 Task: In the Contact  Willow.Rodriguez@GMX.com, schedule and save the meeting with title: 'Product Demo and Service Presentation', Select date: '22 August, 2023', select start time: 3:00:PM. Add location on call (718) 987-6559 with meeting description: For further discussion on products, kindly join the meeting.. Logged in from softage.6@softage.net
Action: Mouse moved to (89, 74)
Screenshot: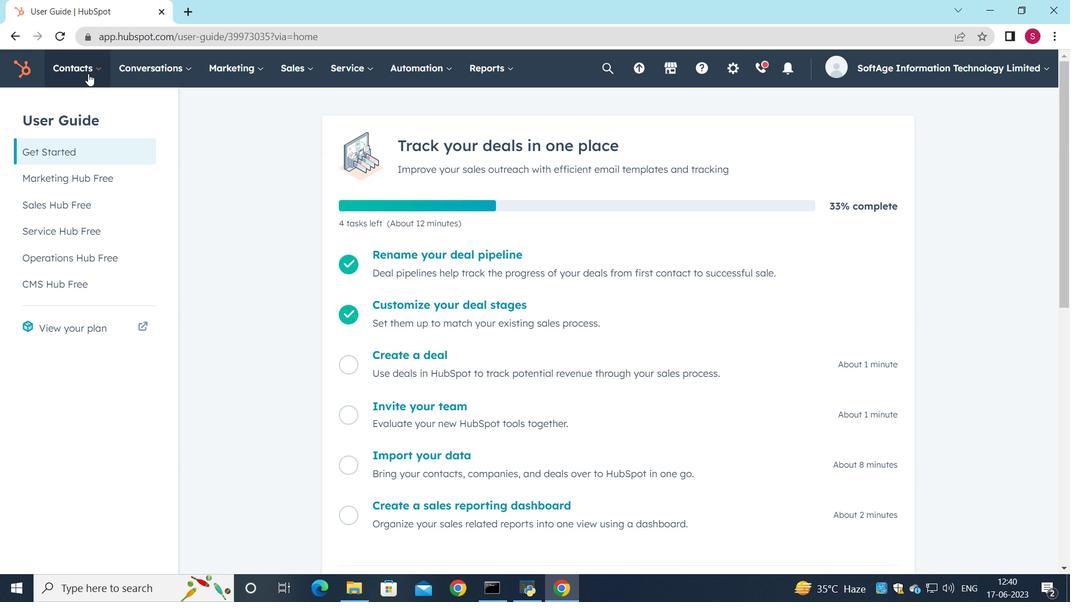 
Action: Mouse pressed left at (89, 74)
Screenshot: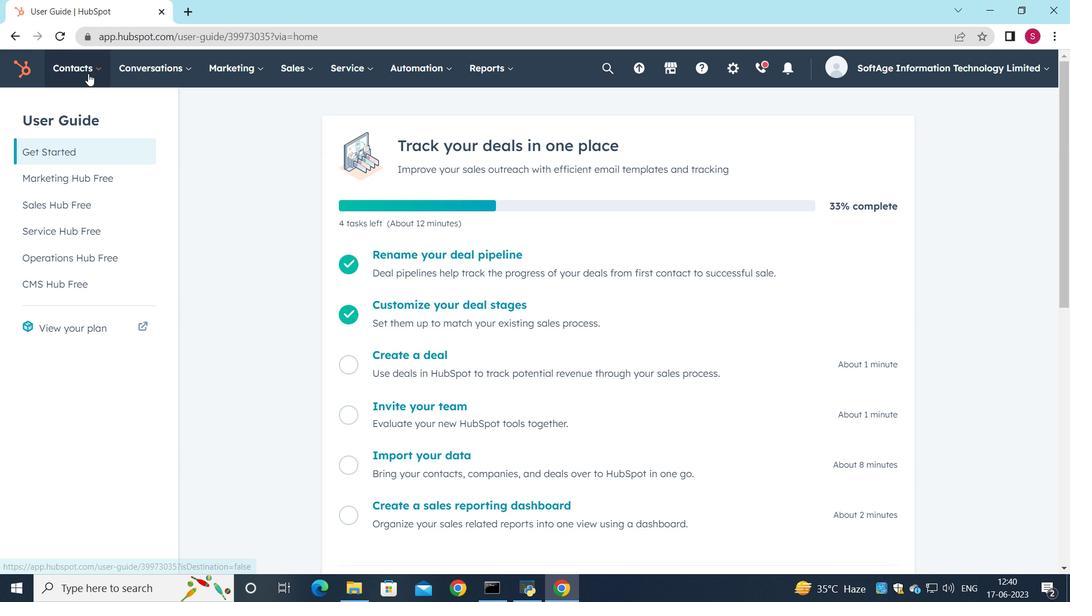 
Action: Mouse moved to (100, 117)
Screenshot: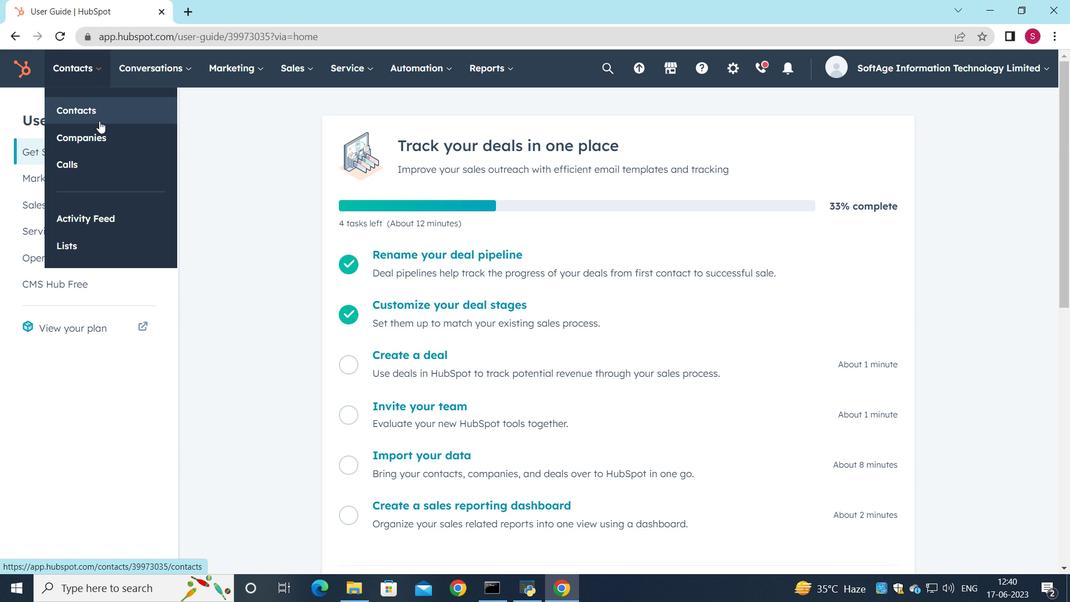 
Action: Mouse pressed left at (100, 117)
Screenshot: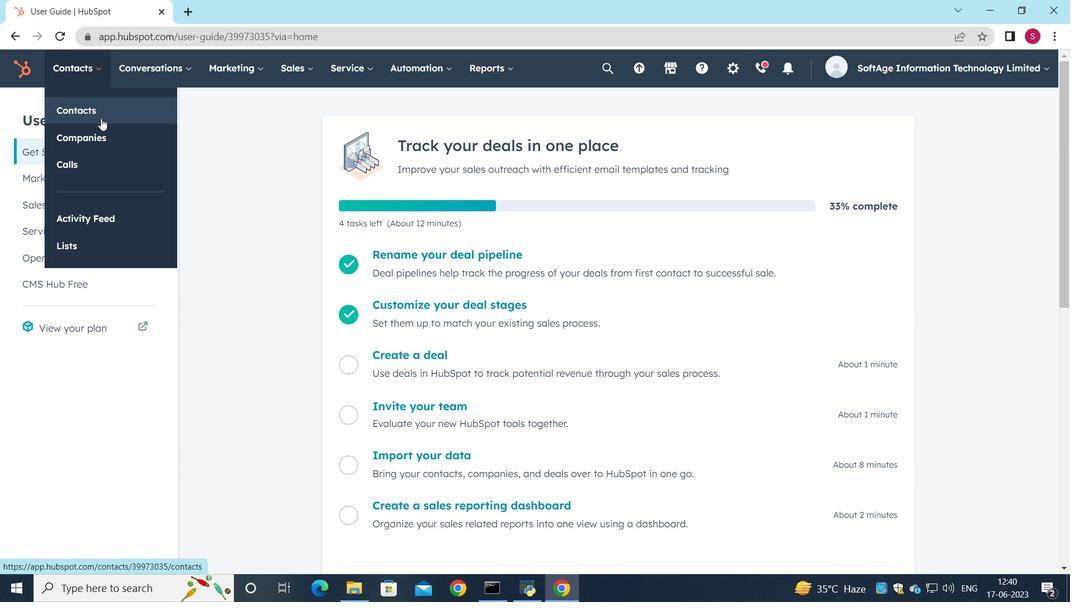 
Action: Mouse moved to (152, 234)
Screenshot: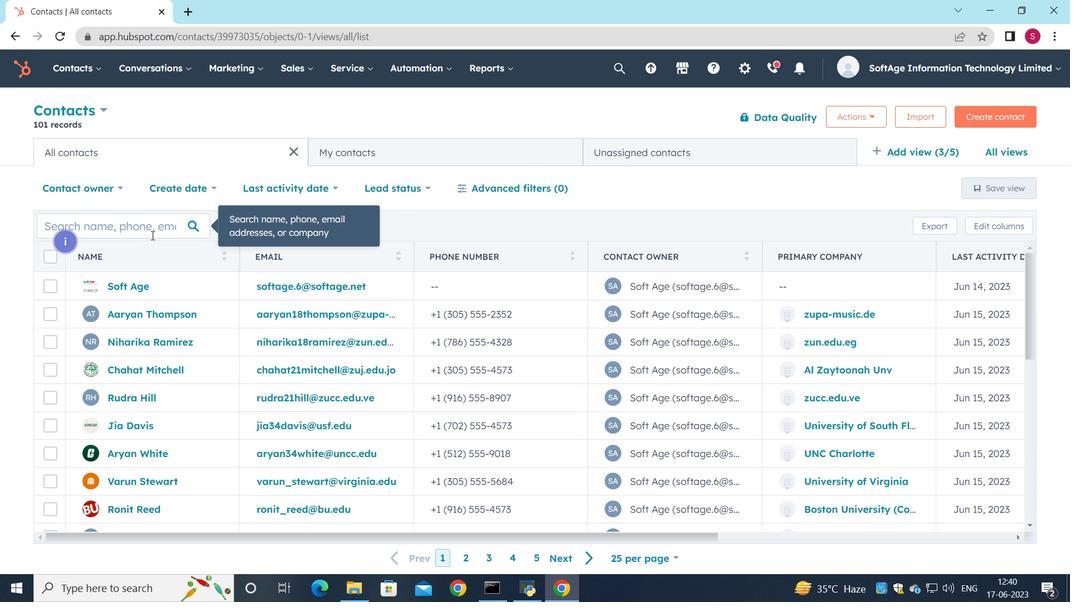 
Action: Mouse pressed left at (152, 234)
Screenshot: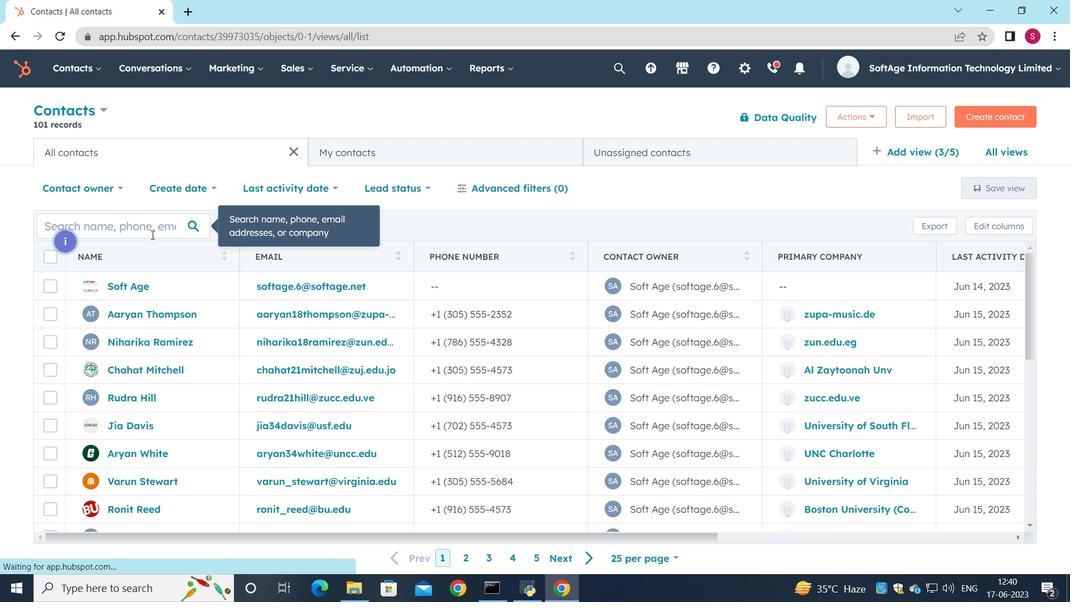 
Action: Key pressed <Key.shift>Willow.<Key.shift><Key.shift><Key.shift><Key.shift><Key.shift>Rodriguez<Key.shift><Key.shift>@<Key.shift>Gm<Key.backspace><Key.shift>Mx<Key.backspace><Key.shift><Key.shift>X.com
Screenshot: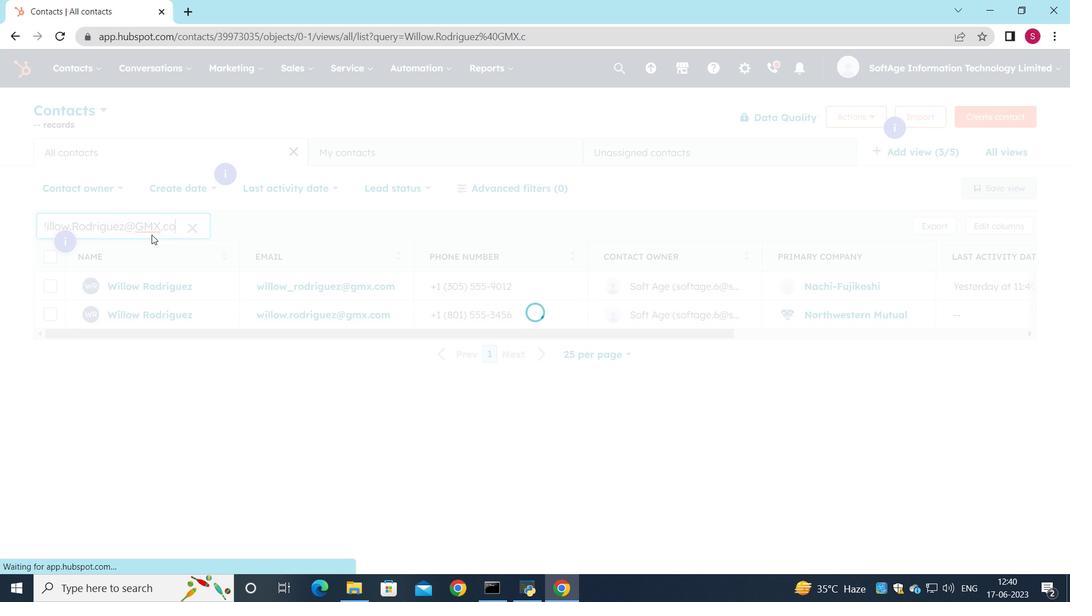 
Action: Mouse moved to (132, 286)
Screenshot: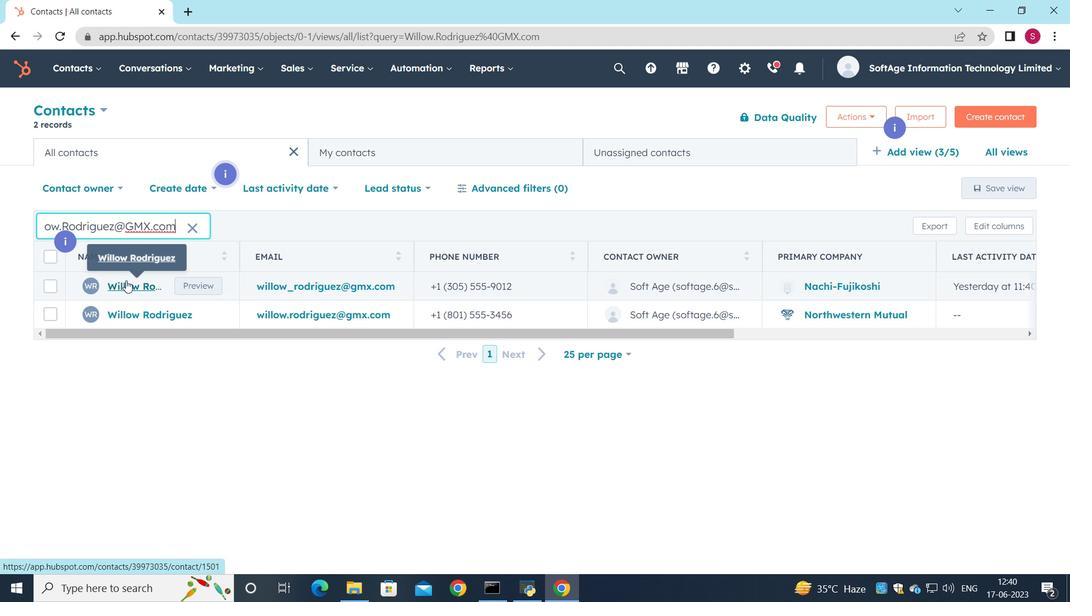 
Action: Mouse pressed left at (132, 286)
Screenshot: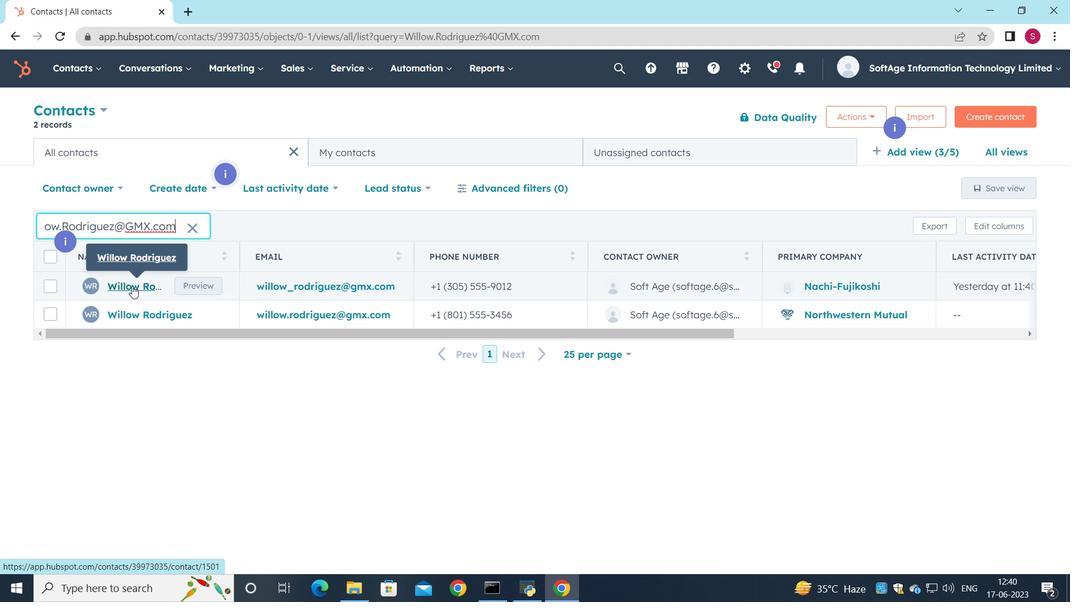 
Action: Mouse moved to (180, 237)
Screenshot: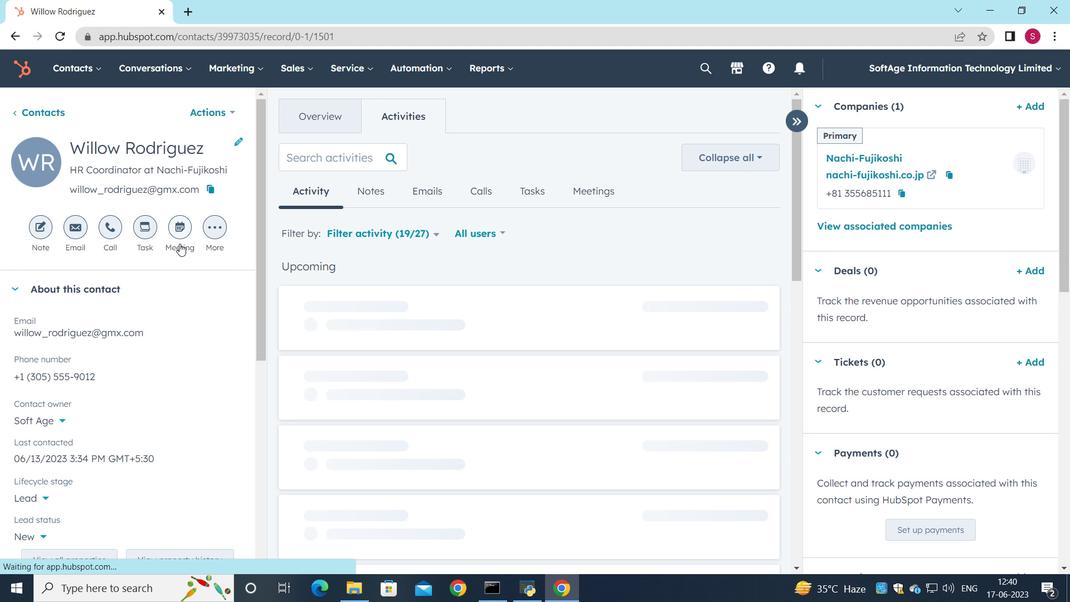 
Action: Mouse pressed left at (180, 237)
Screenshot: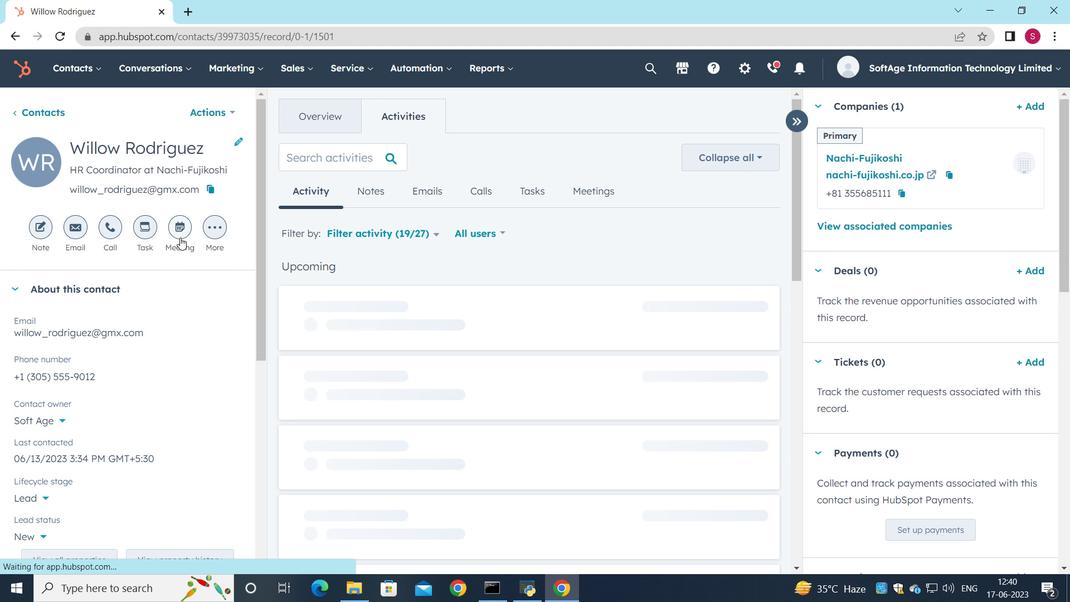 
Action: Mouse moved to (226, 208)
Screenshot: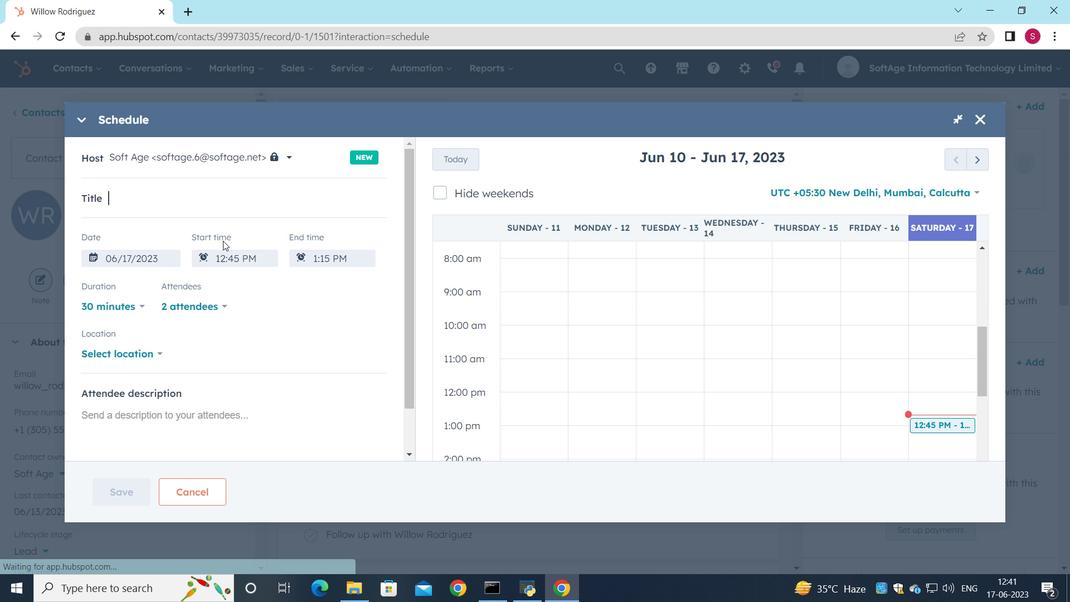 
Action: Key pressed <Key.shift>Product<Key.space><Key.shift>Demo<Key.space>and<Key.space><Key.shift>Service<Key.space><Key.shift>Presentation
Screenshot: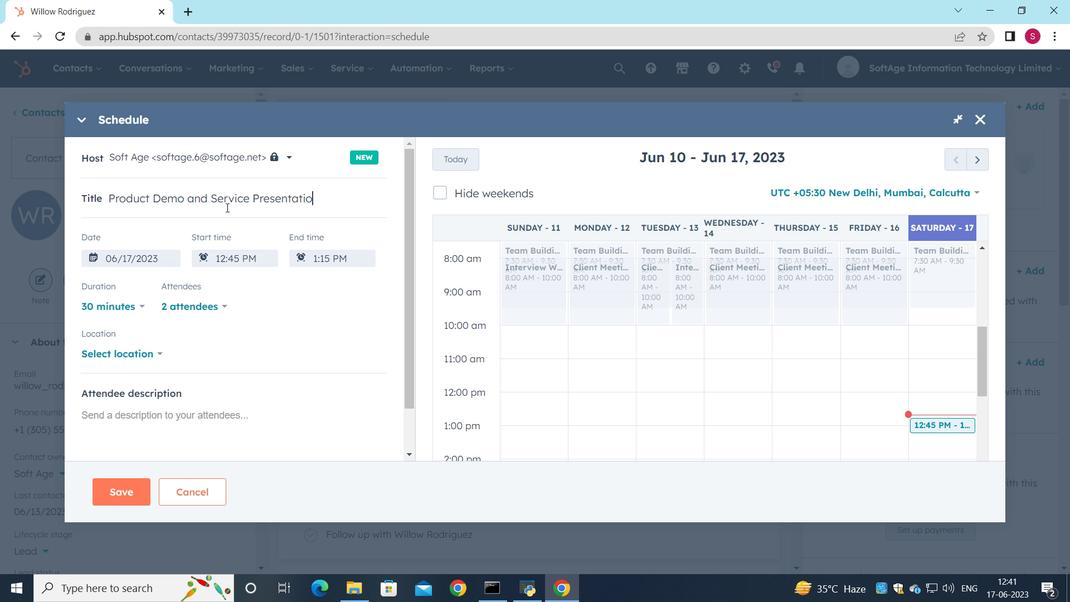 
Action: Mouse moved to (980, 155)
Screenshot: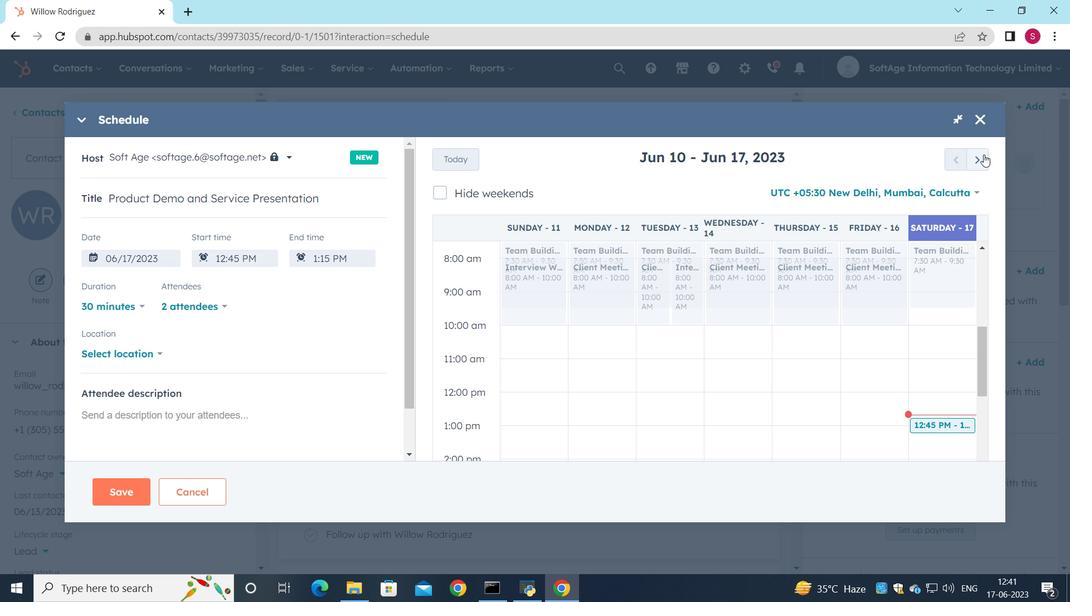 
Action: Mouse pressed left at (980, 155)
Screenshot: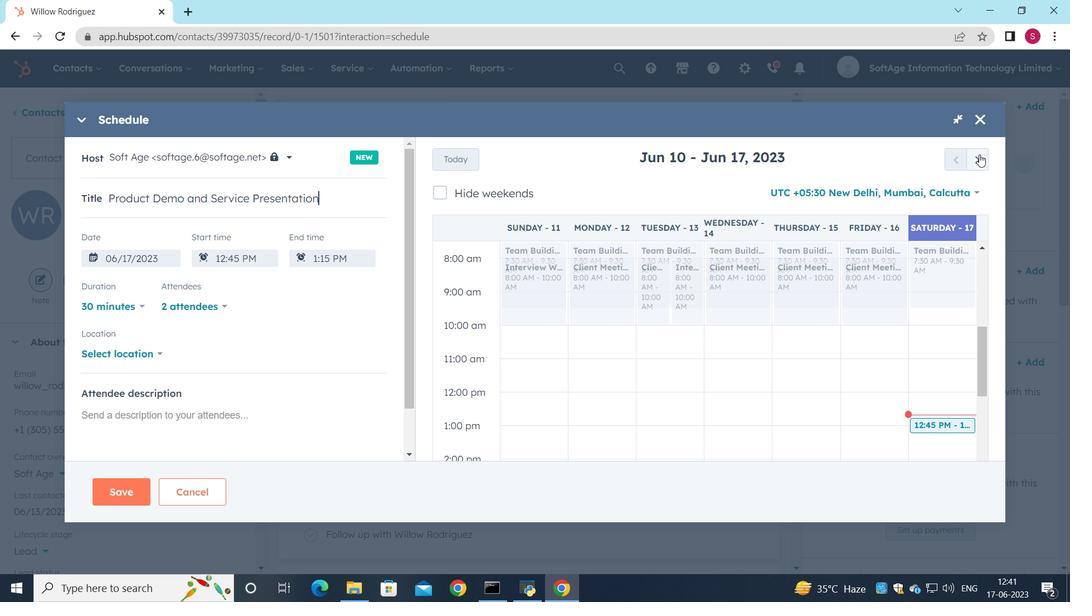 
Action: Mouse pressed left at (980, 155)
Screenshot: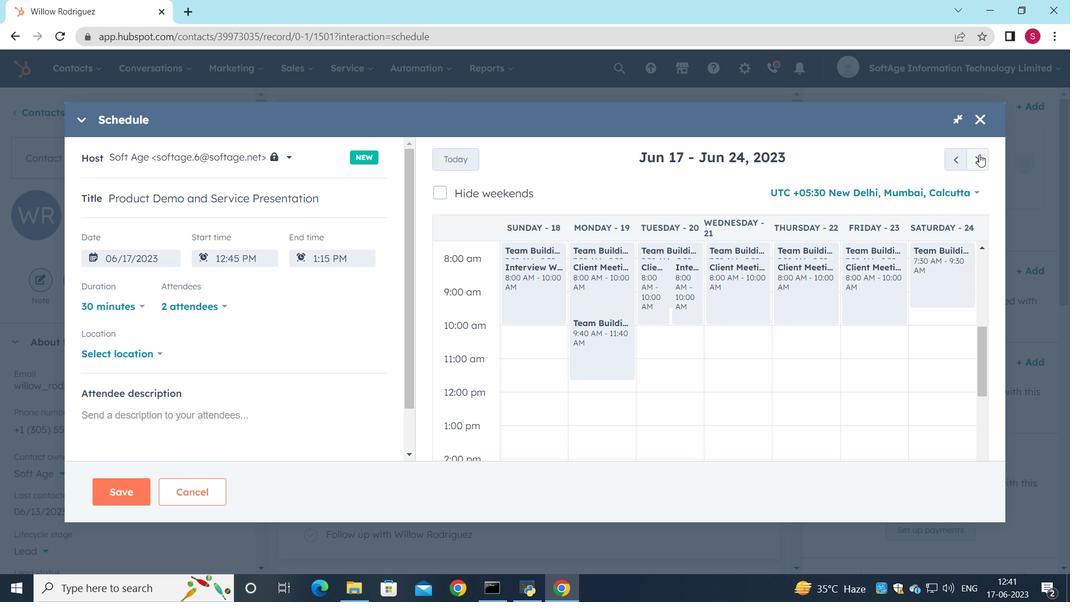 
Action: Mouse pressed left at (980, 155)
Screenshot: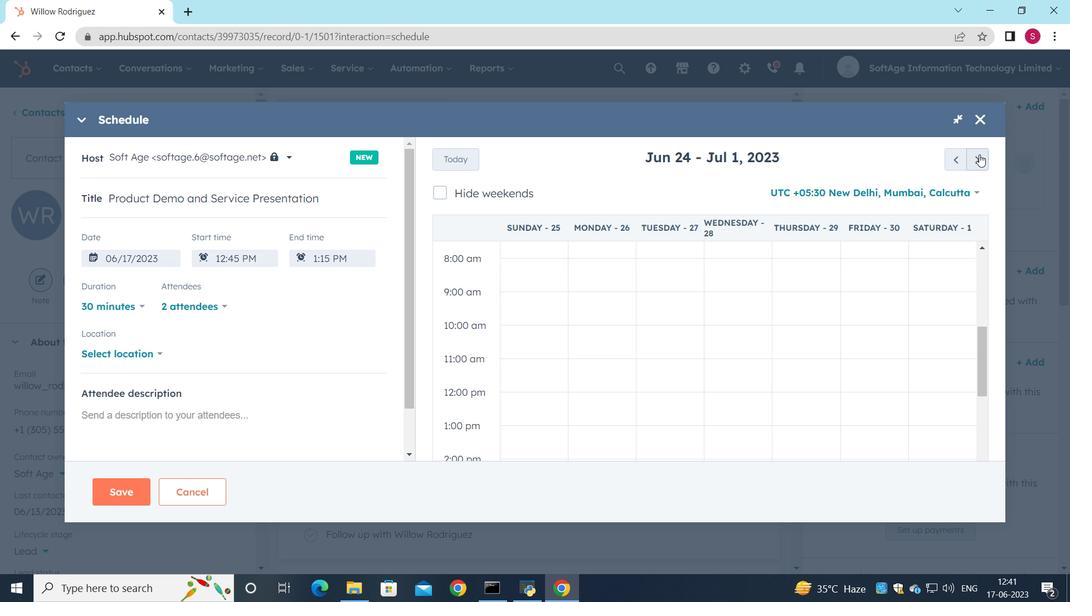 
Action: Mouse pressed left at (980, 155)
Screenshot: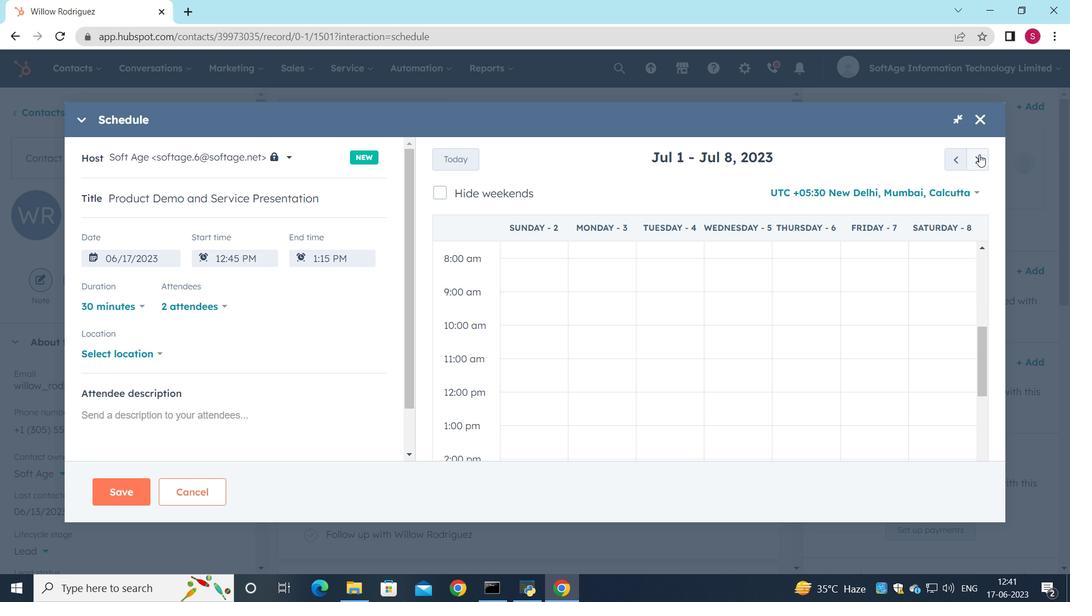 
Action: Mouse pressed left at (980, 155)
Screenshot: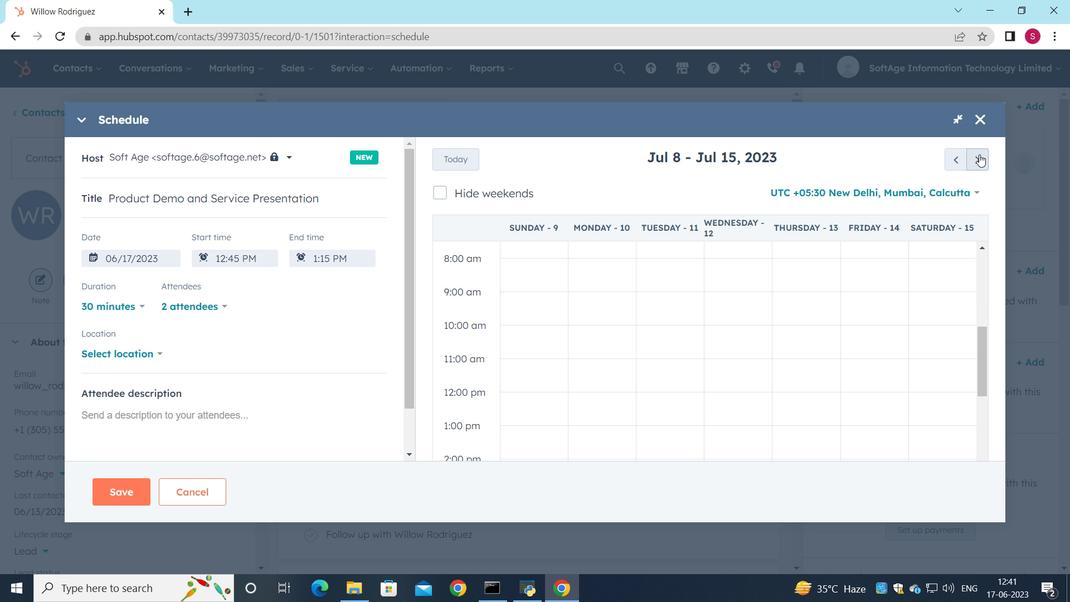 
Action: Mouse pressed left at (980, 155)
Screenshot: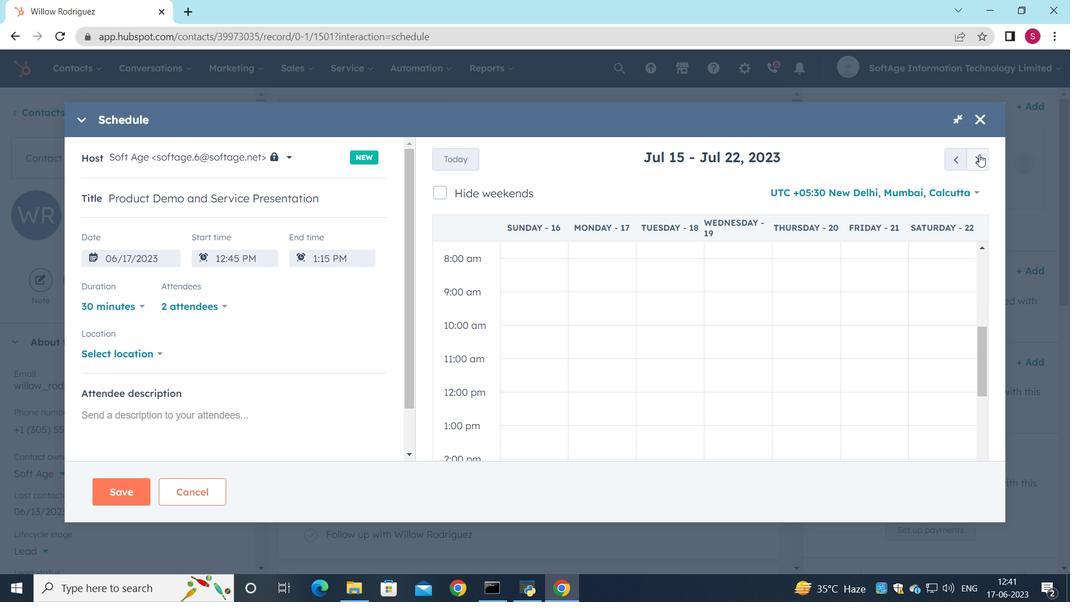 
Action: Mouse moved to (957, 165)
Screenshot: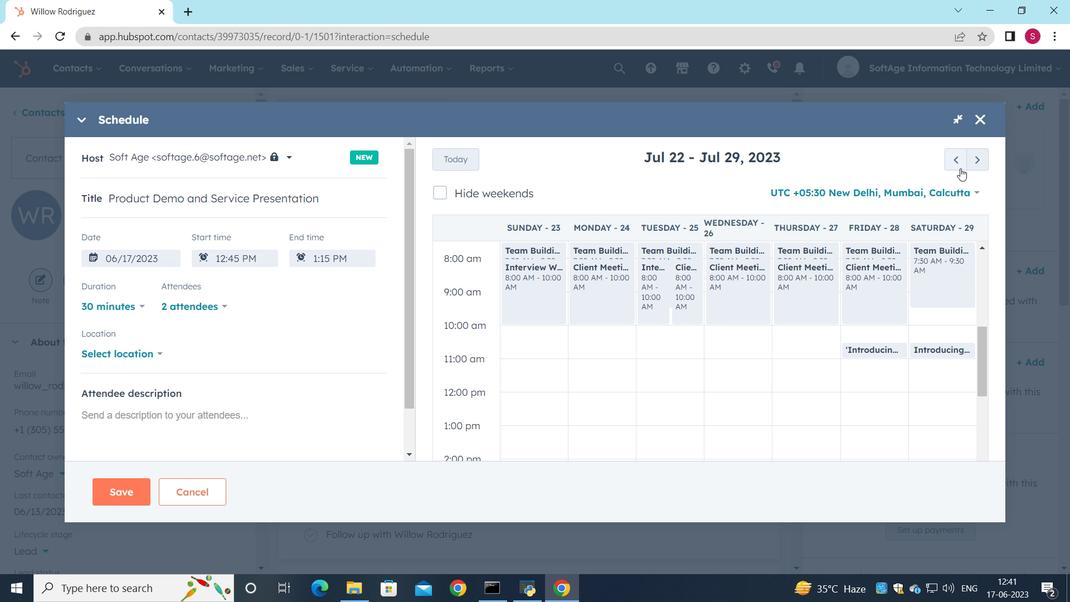 
Action: Mouse pressed left at (957, 165)
Screenshot: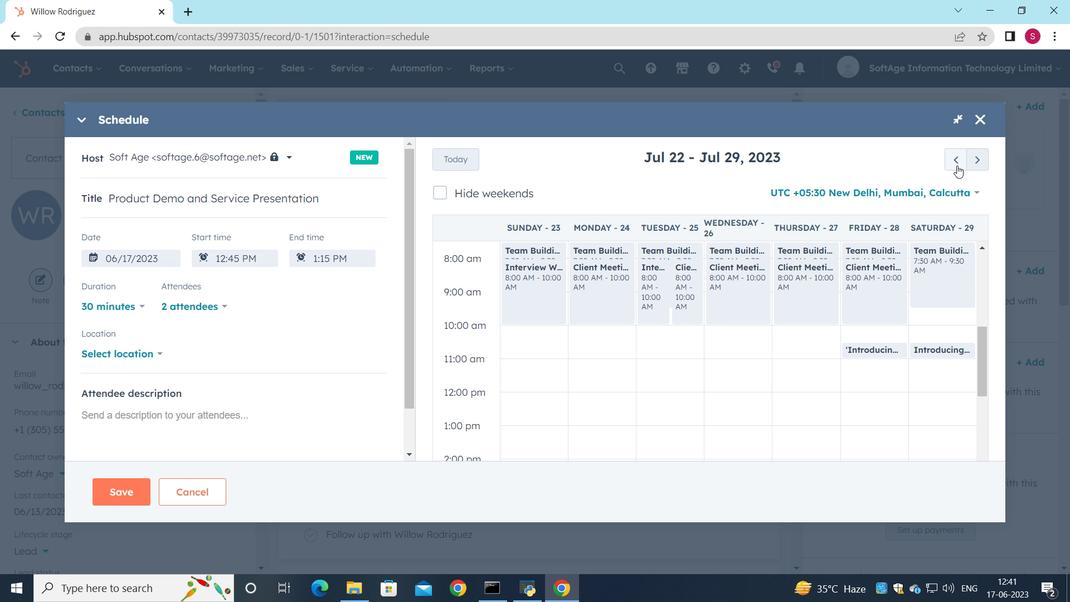 
Action: Mouse moved to (883, 375)
Screenshot: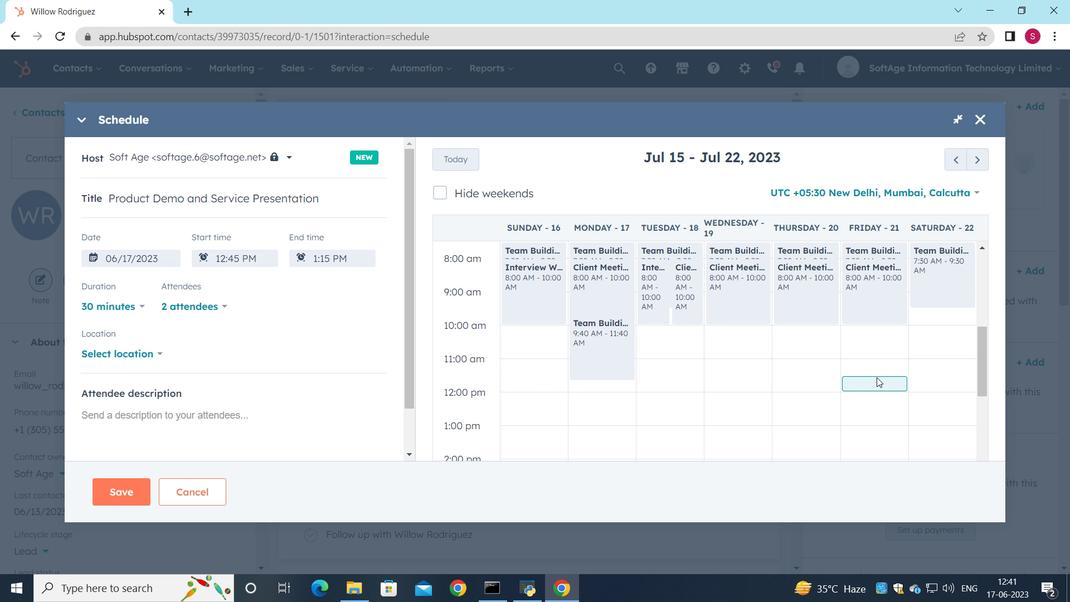 
Action: Mouse scrolled (883, 374) with delta (0, 0)
Screenshot: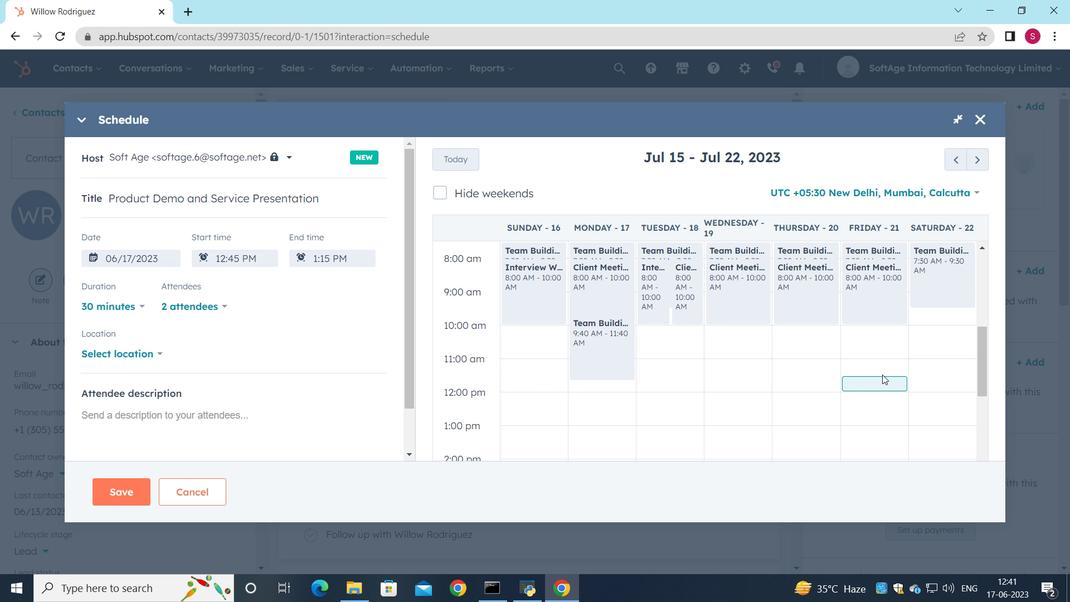
Action: Mouse scrolled (883, 374) with delta (0, 0)
Screenshot: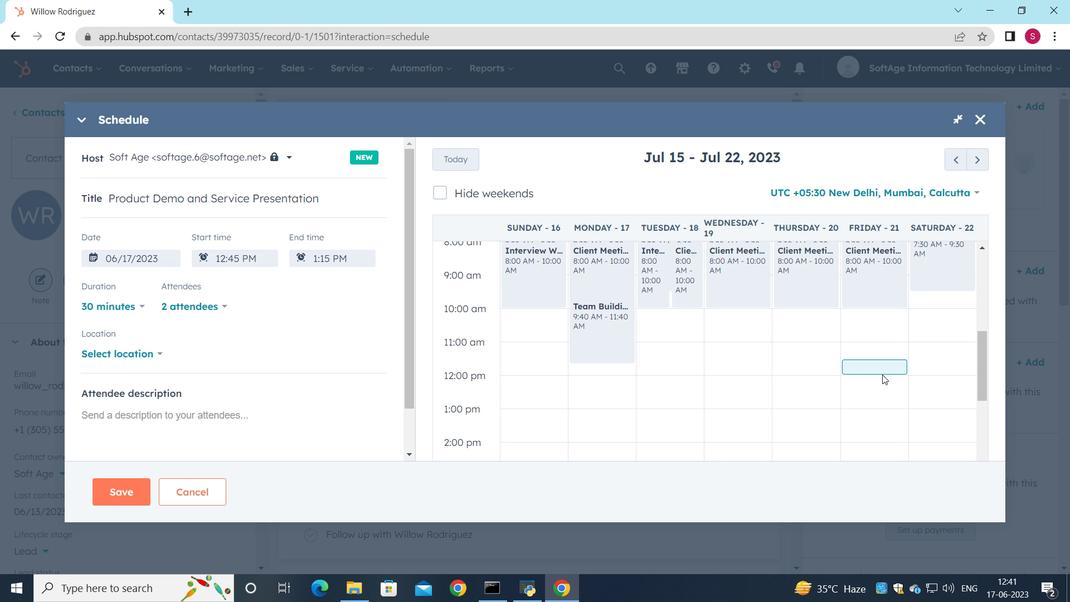
Action: Mouse moved to (929, 358)
Screenshot: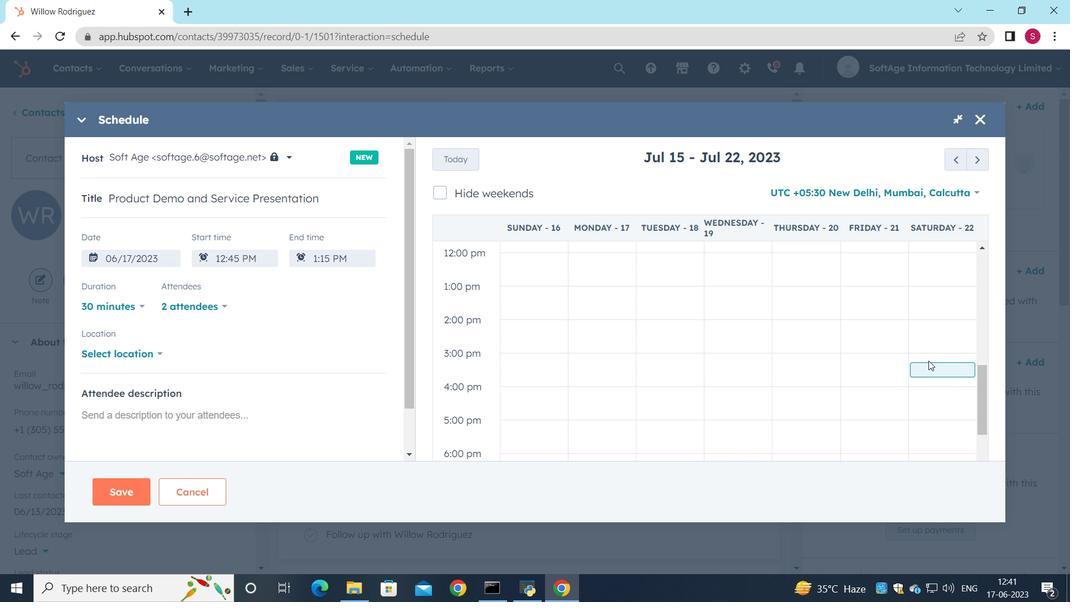 
Action: Mouse pressed left at (929, 358)
Screenshot: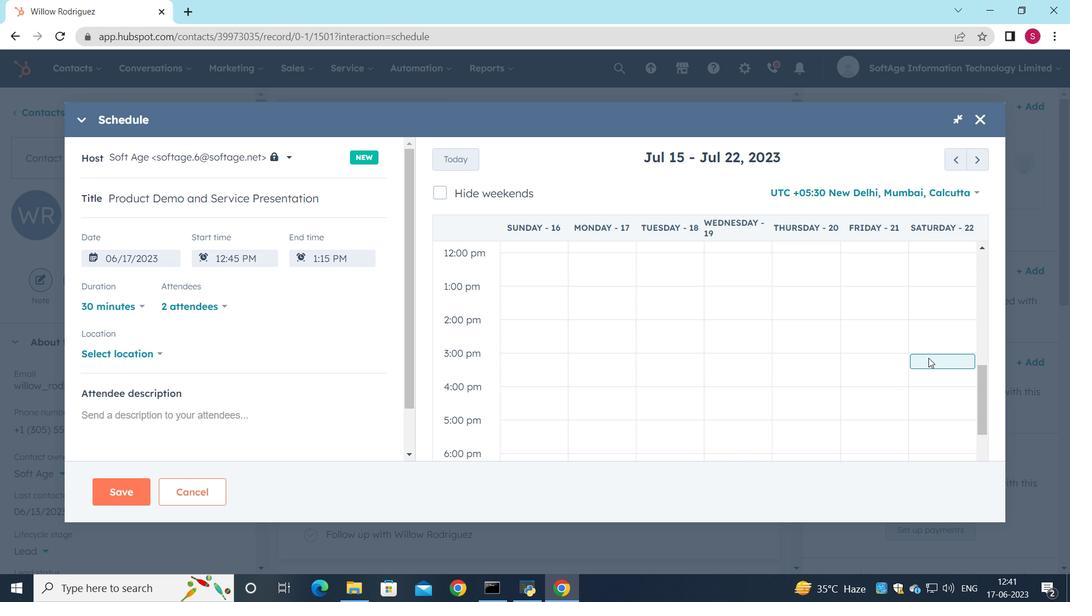 
Action: Mouse moved to (153, 350)
Screenshot: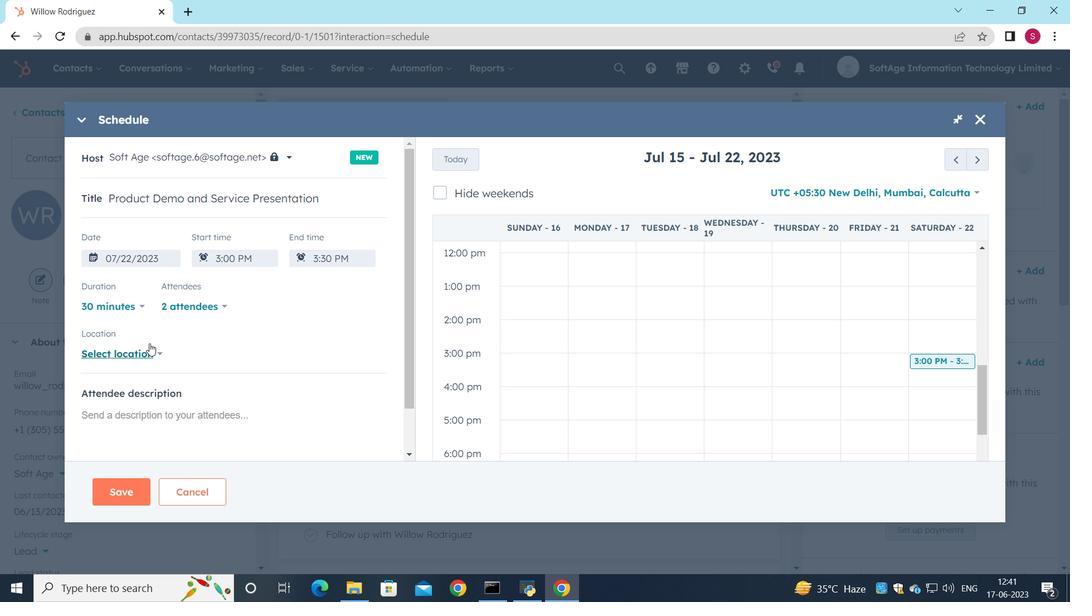 
Action: Mouse pressed left at (153, 350)
Screenshot: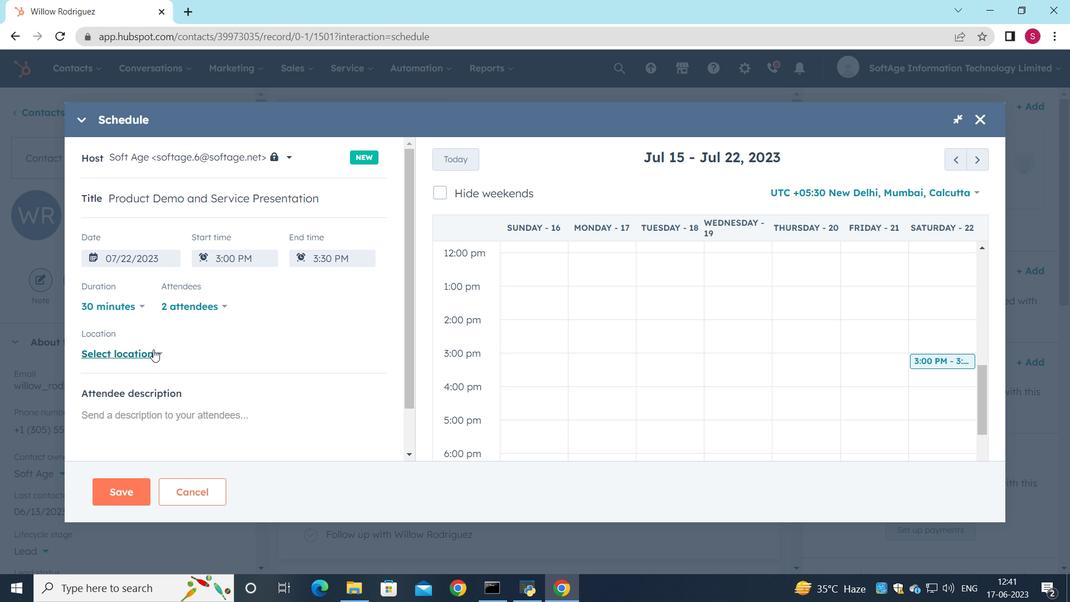 
Action: Mouse moved to (208, 303)
Screenshot: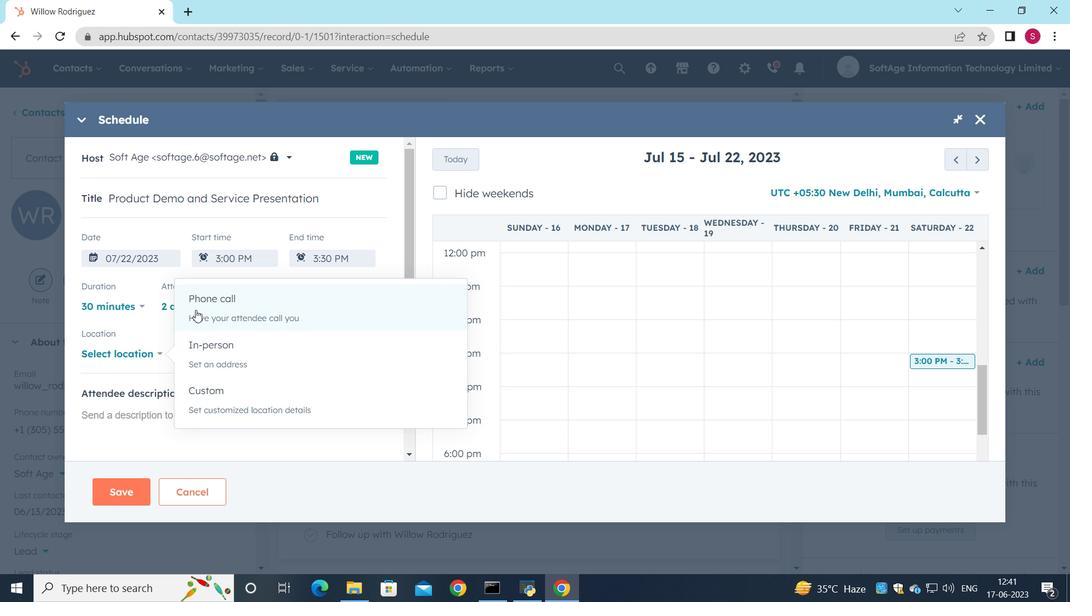 
Action: Mouse pressed left at (208, 303)
Screenshot: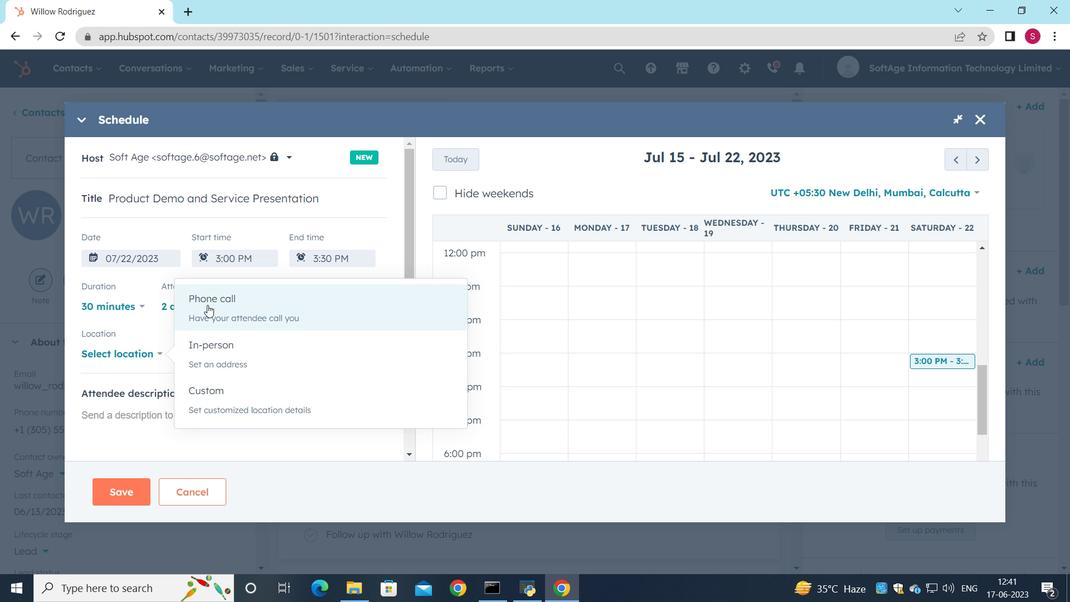 
Action: Mouse moved to (196, 349)
Screenshot: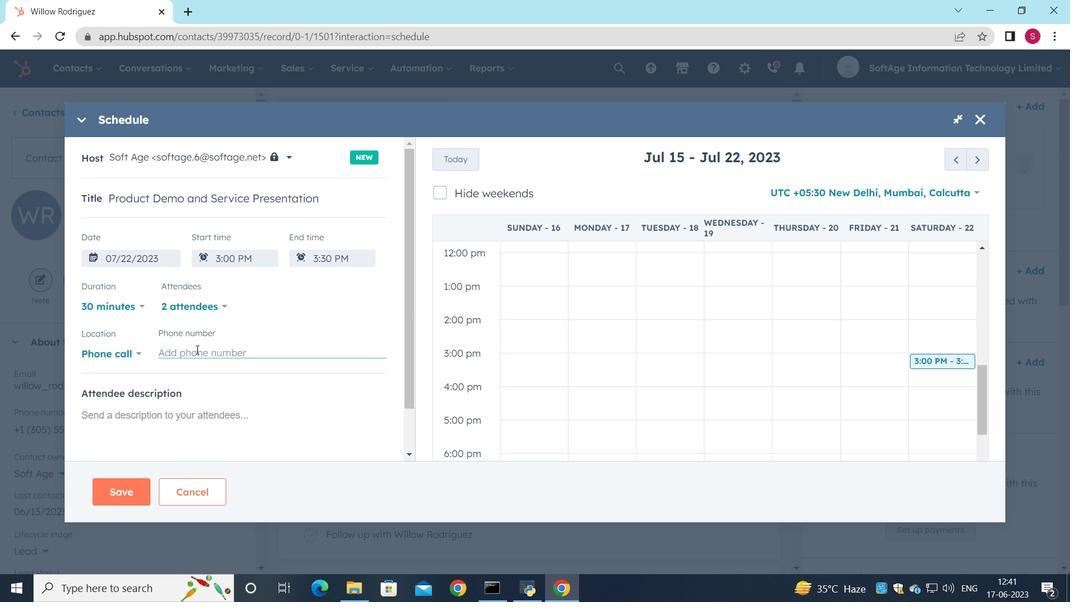 
Action: Mouse pressed left at (196, 349)
Screenshot: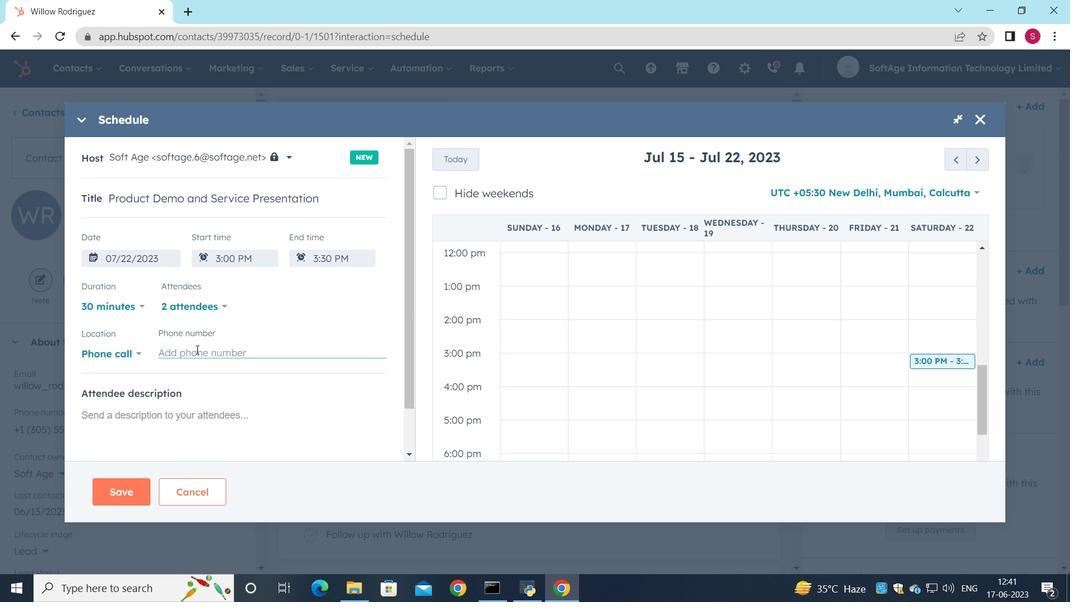 
Action: Key pressed <Key.shift_r>(718<Key.shift_r>)<Key.space>987-6559
Screenshot: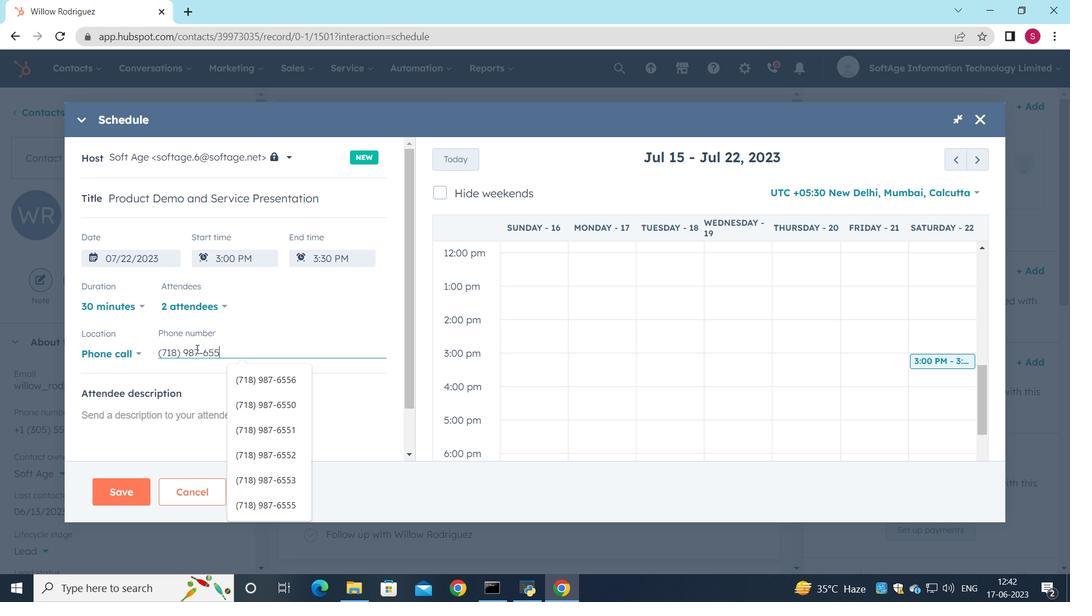 
Action: Mouse moved to (150, 410)
Screenshot: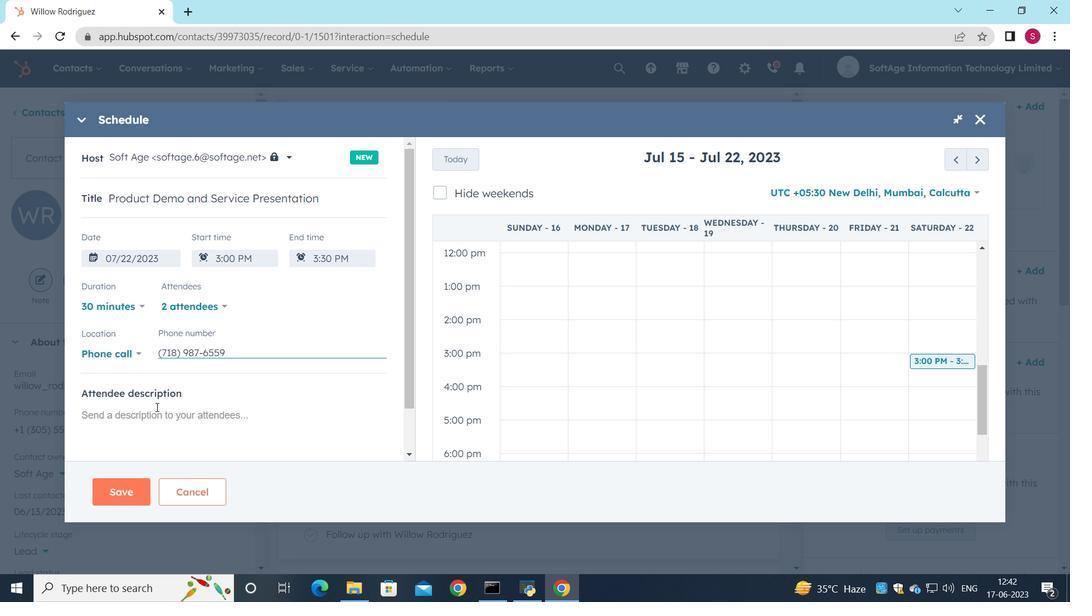 
Action: Mouse pressed left at (150, 410)
Screenshot: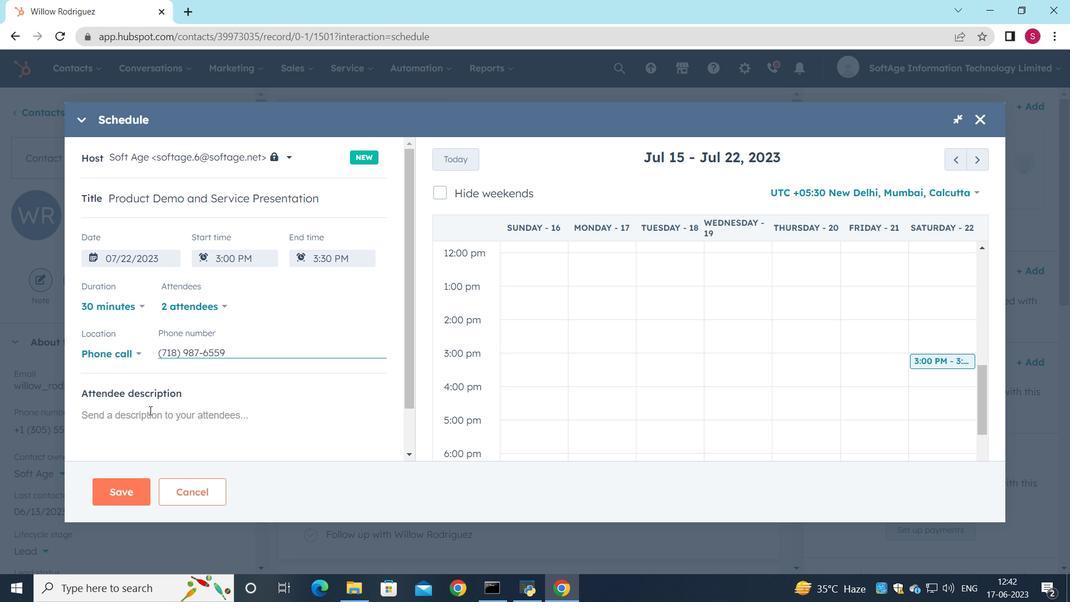 
Action: Key pressed <Key.shift>For<Key.space>further<Key.space>discussion<Key.space>on<Key.space>products<Key.space><Key.backspace>,<Key.space>kindly<Key.space>join<Key.space>the<Key.space>meeting.
Screenshot: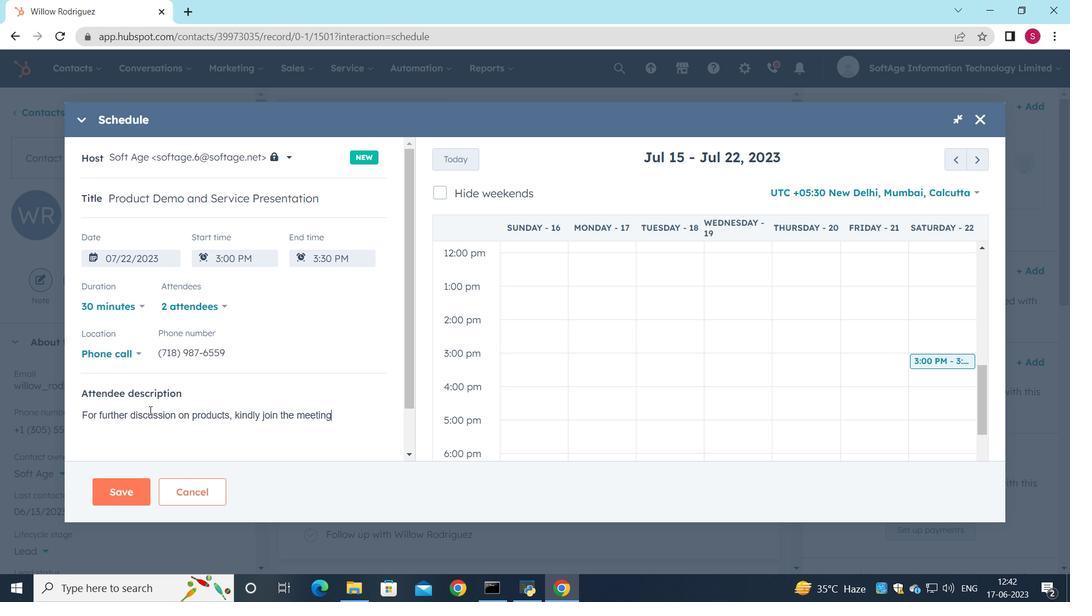 
Action: Mouse moved to (121, 499)
Screenshot: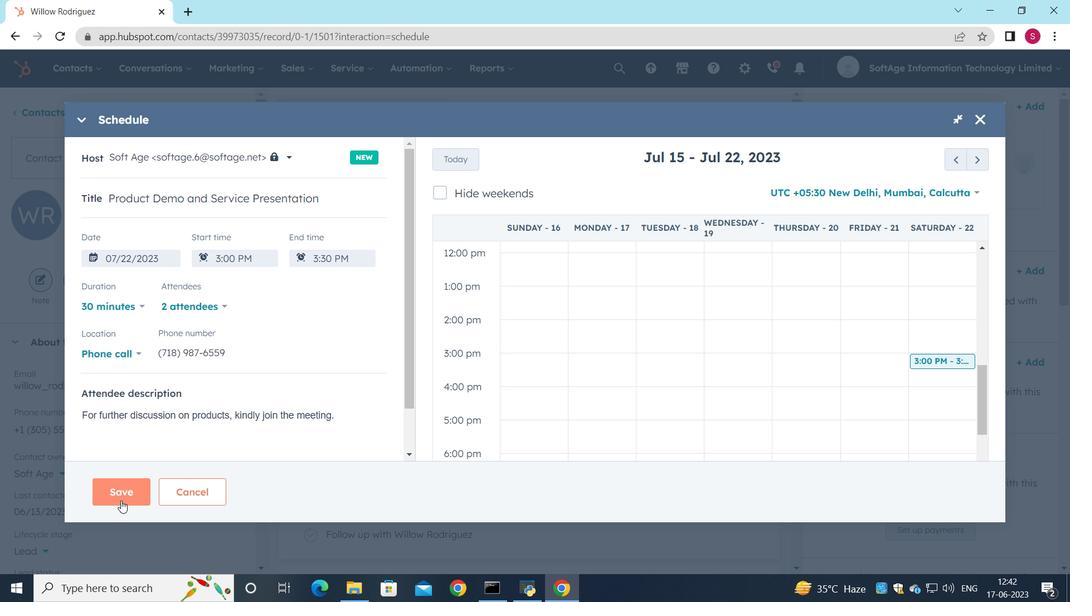 
Action: Mouse pressed left at (121, 499)
Screenshot: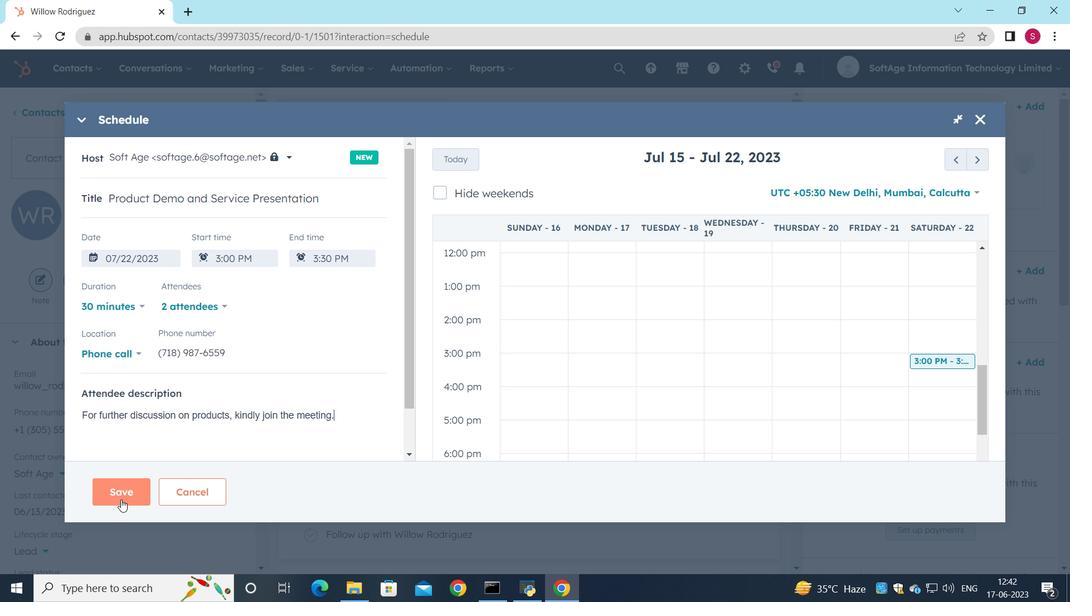 
Action: Mouse moved to (268, 440)
Screenshot: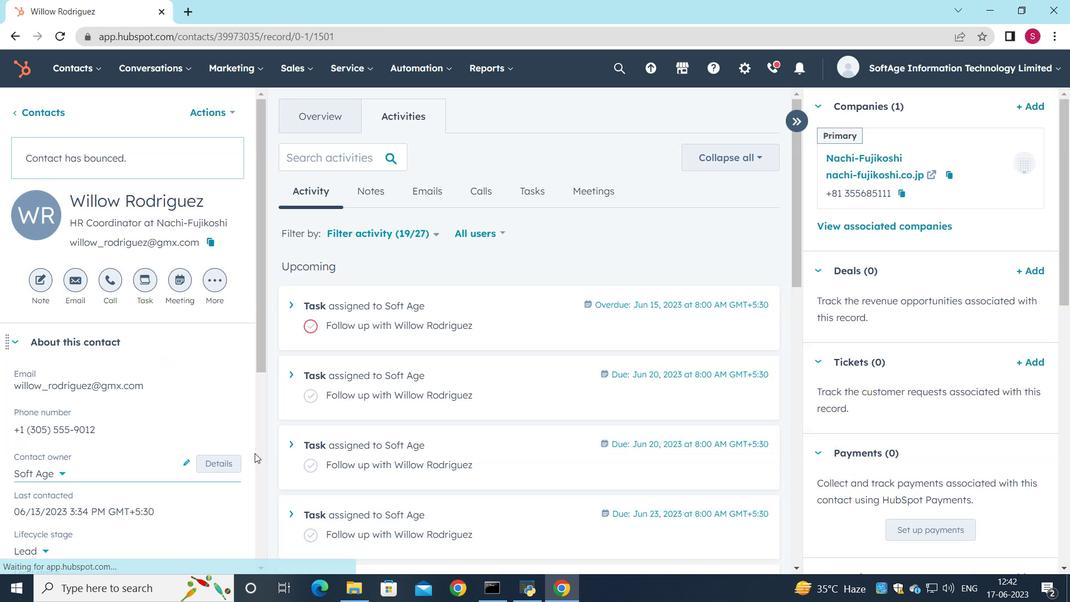 
